 Task: Use the formula "GOOGLETRANSLATE" in spreadsheet "Project portfolio".
Action: Mouse moved to (523, 367)
Screenshot: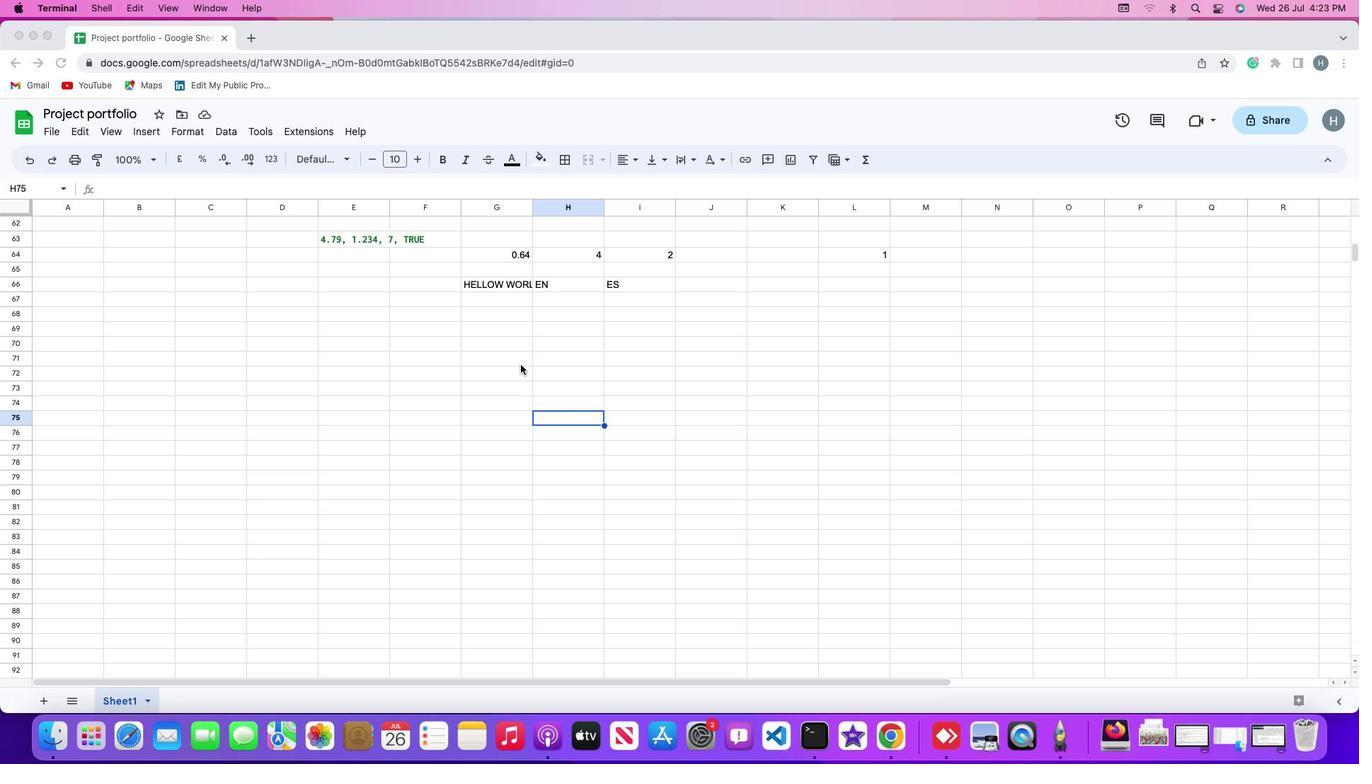 
Action: Mouse pressed left at (523, 367)
Screenshot: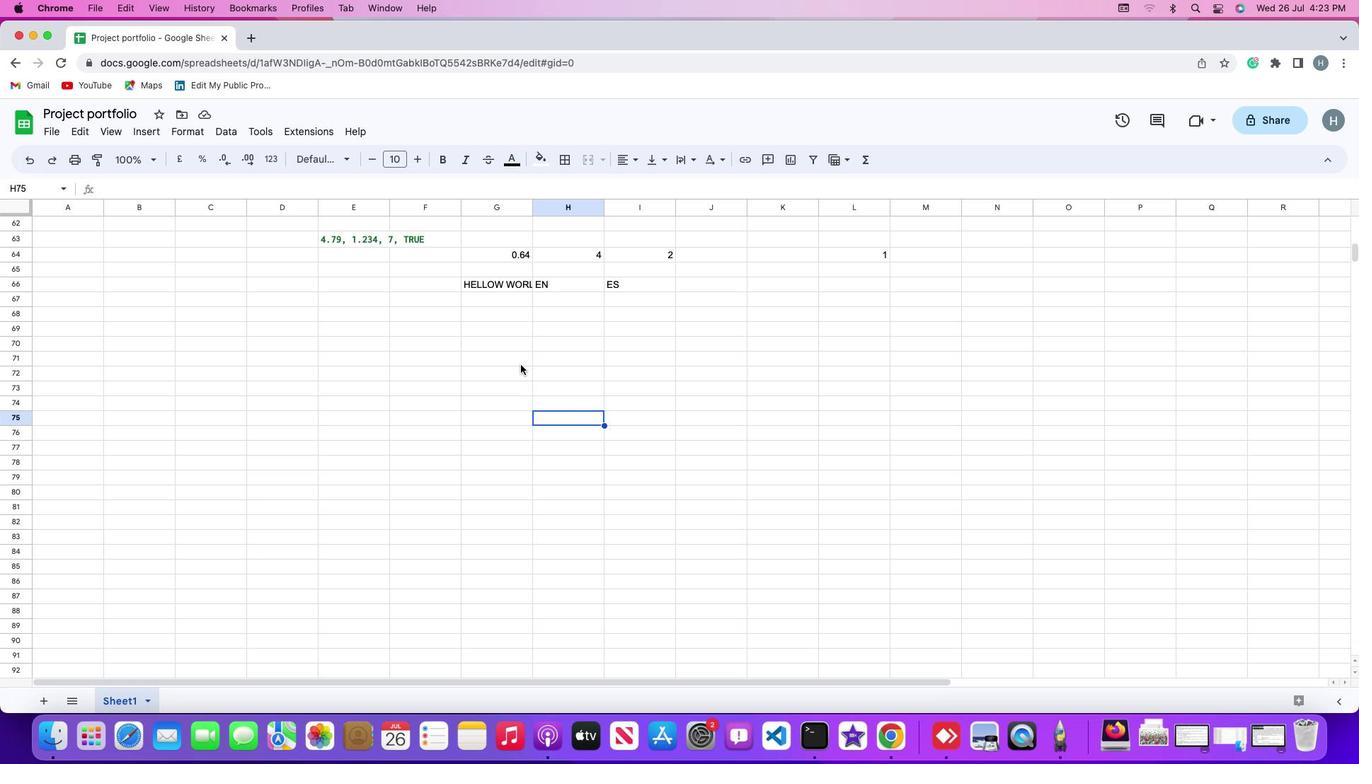 
Action: Mouse moved to (523, 334)
Screenshot: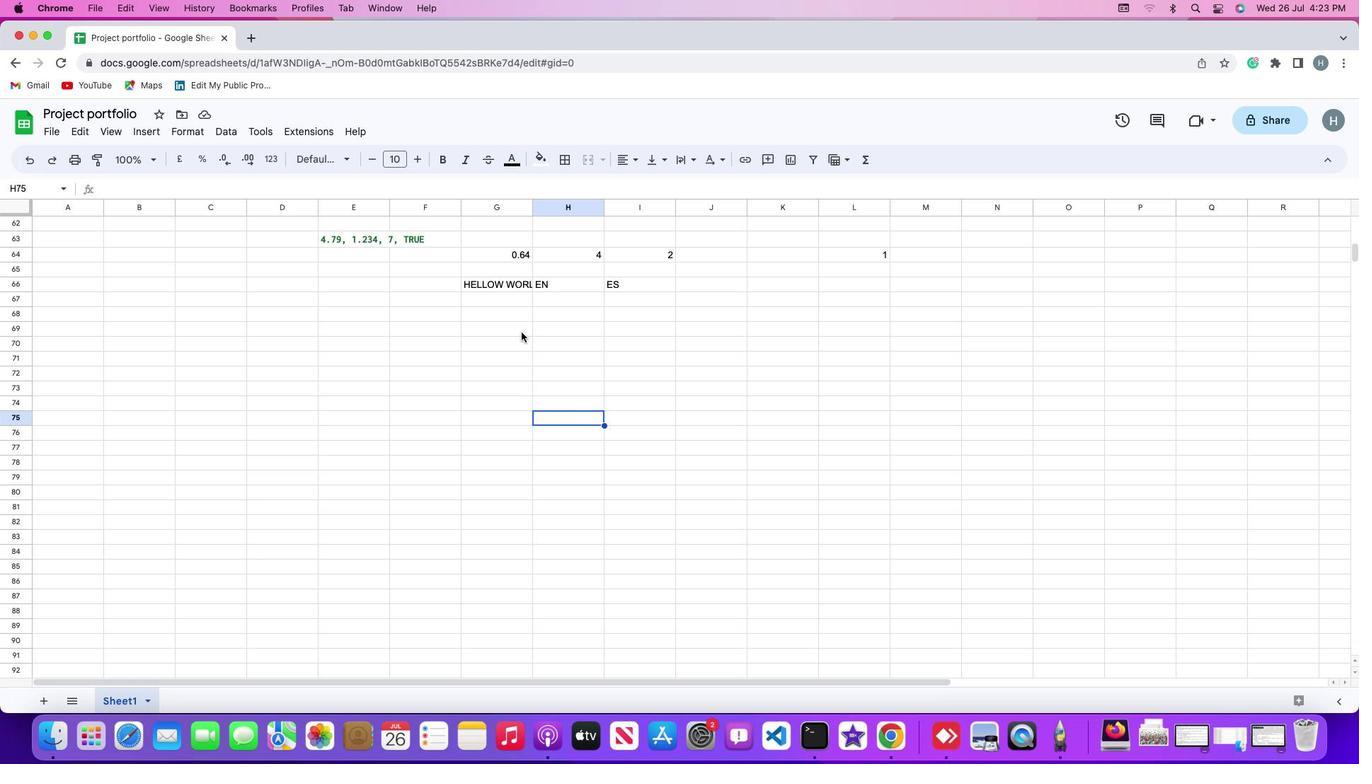 
Action: Mouse pressed left at (523, 334)
Screenshot: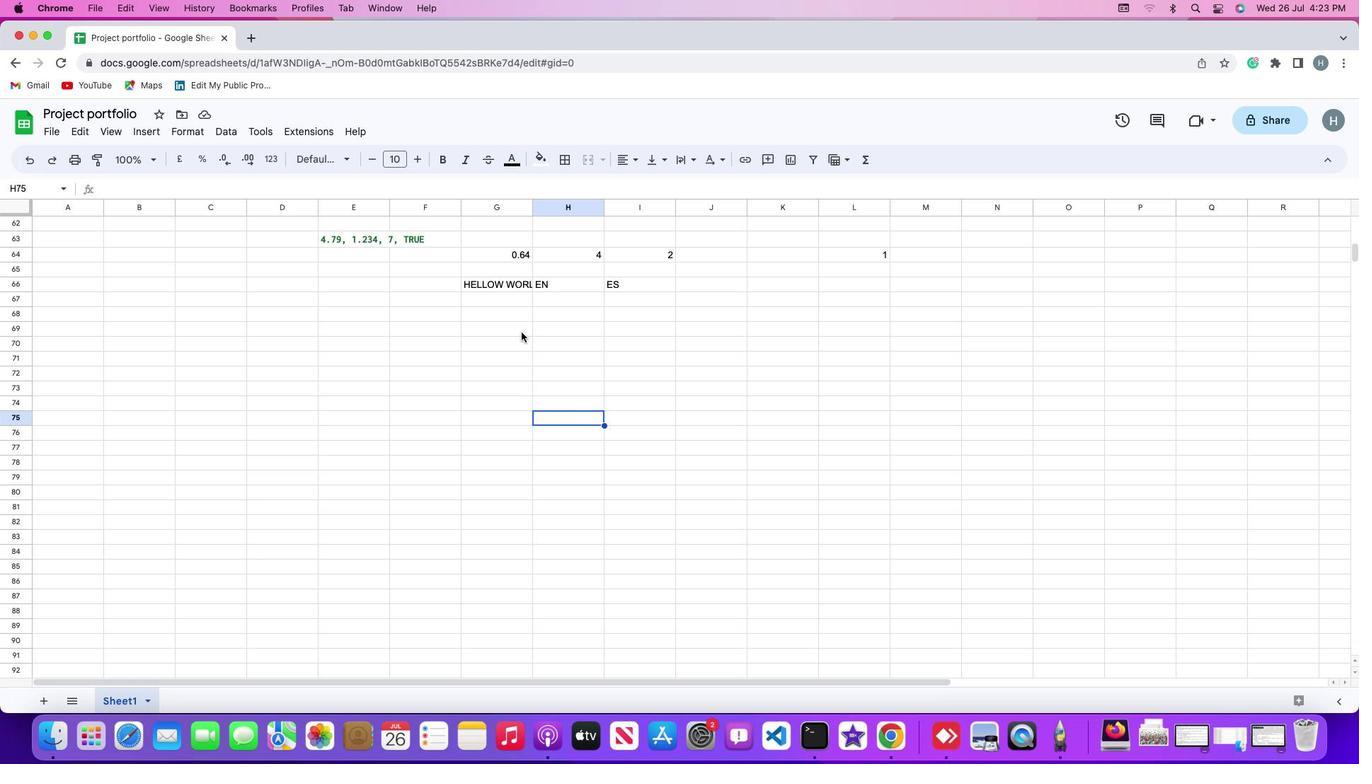 
Action: Mouse moved to (155, 132)
Screenshot: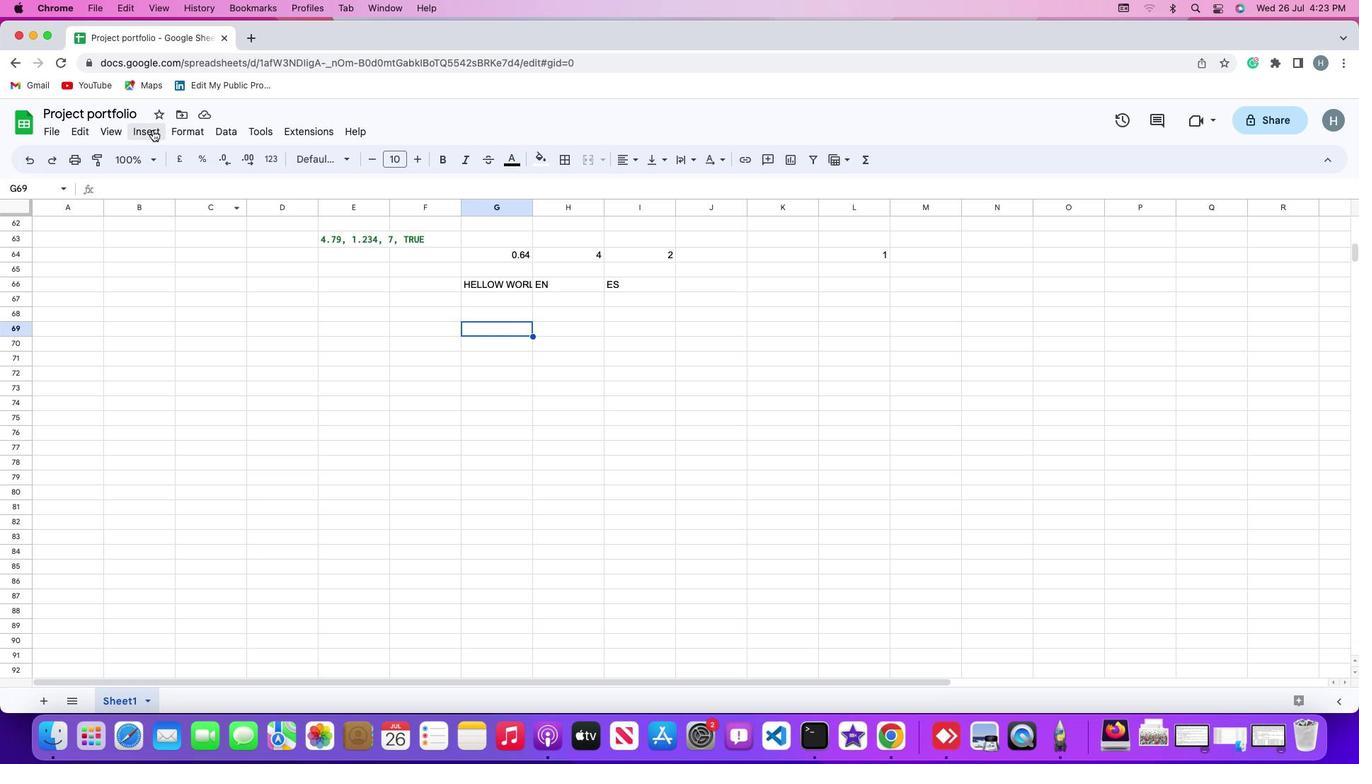 
Action: Mouse pressed left at (155, 132)
Screenshot: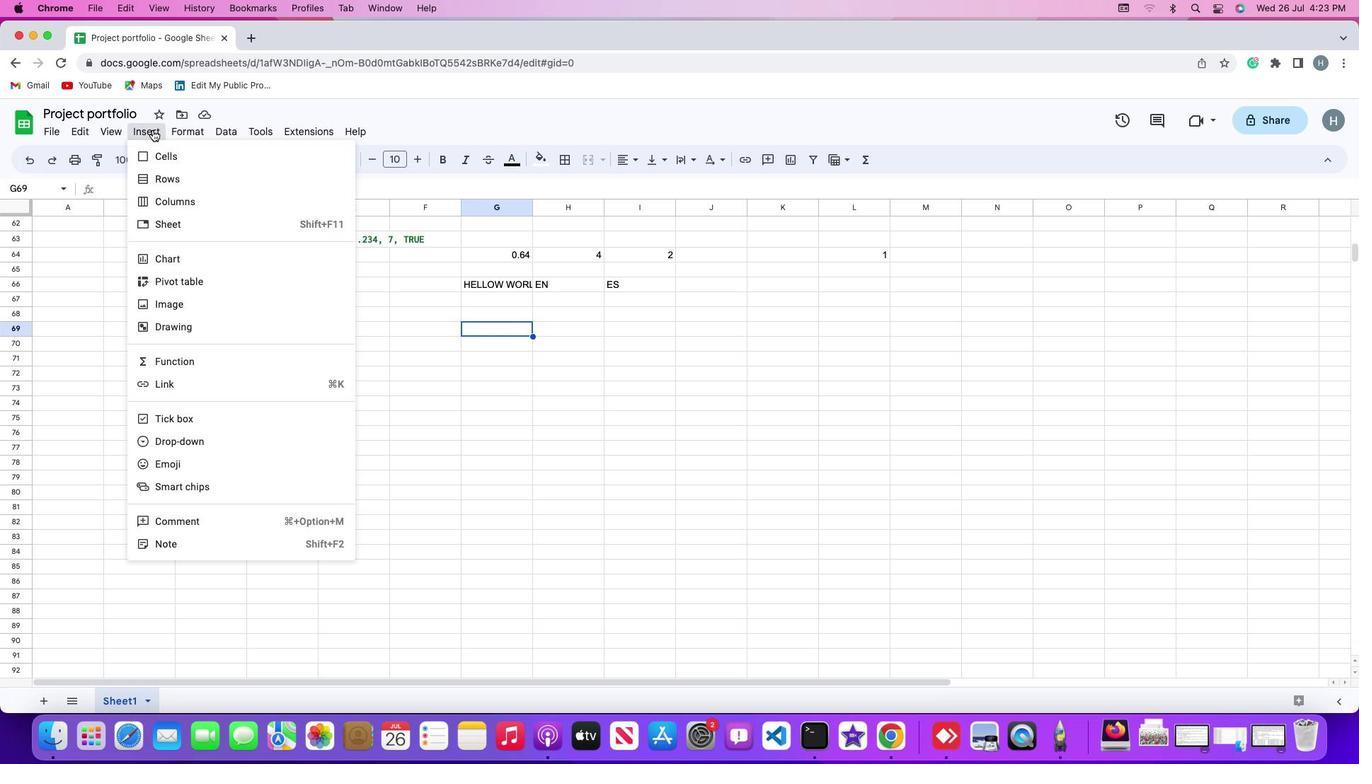 
Action: Mouse moved to (176, 362)
Screenshot: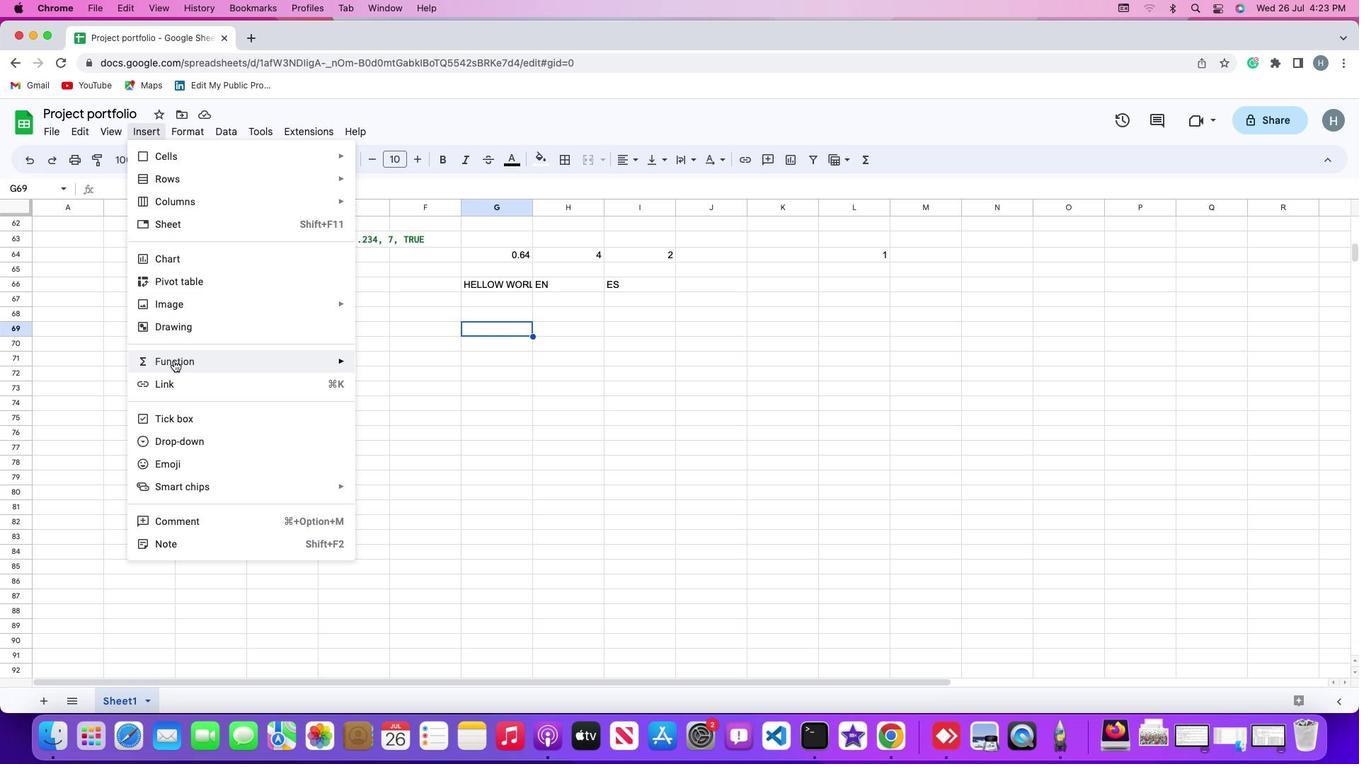 
Action: Mouse pressed left at (176, 362)
Screenshot: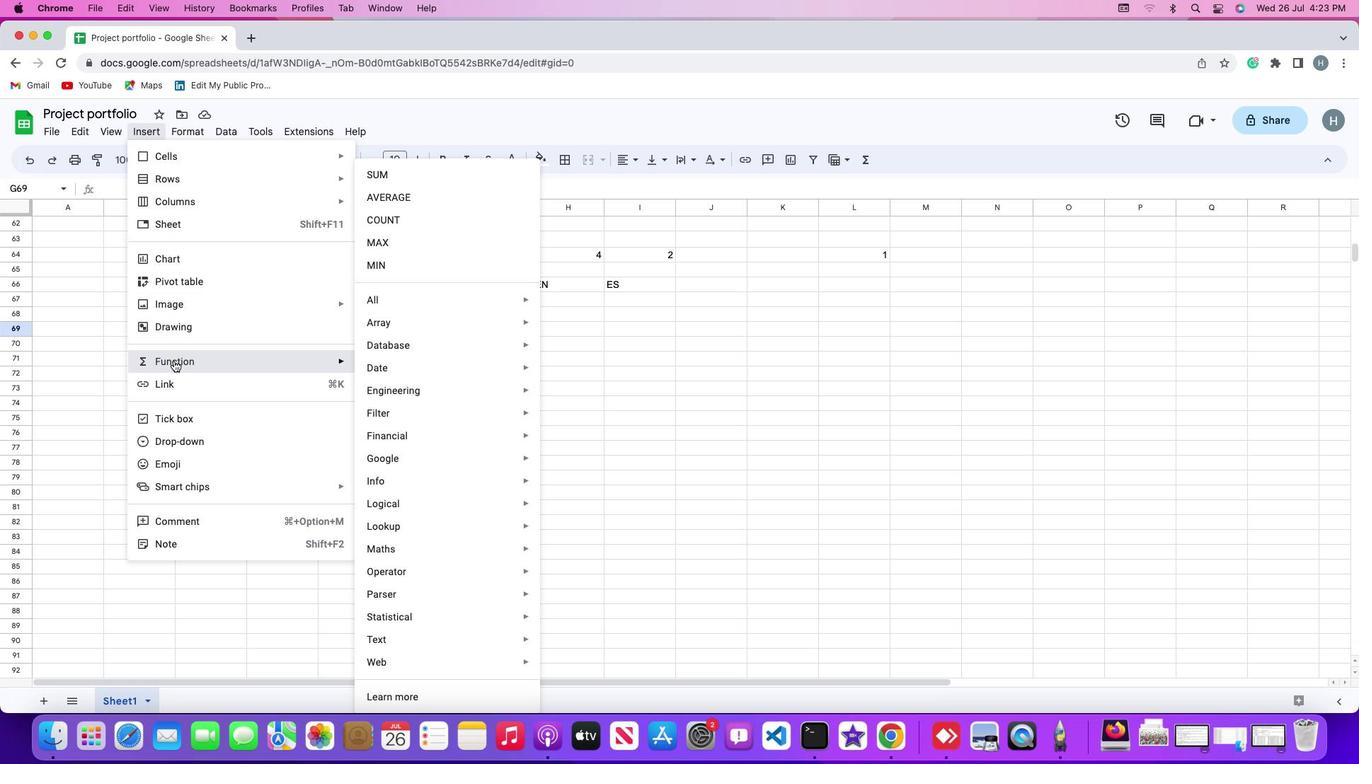 
Action: Mouse moved to (470, 296)
Screenshot: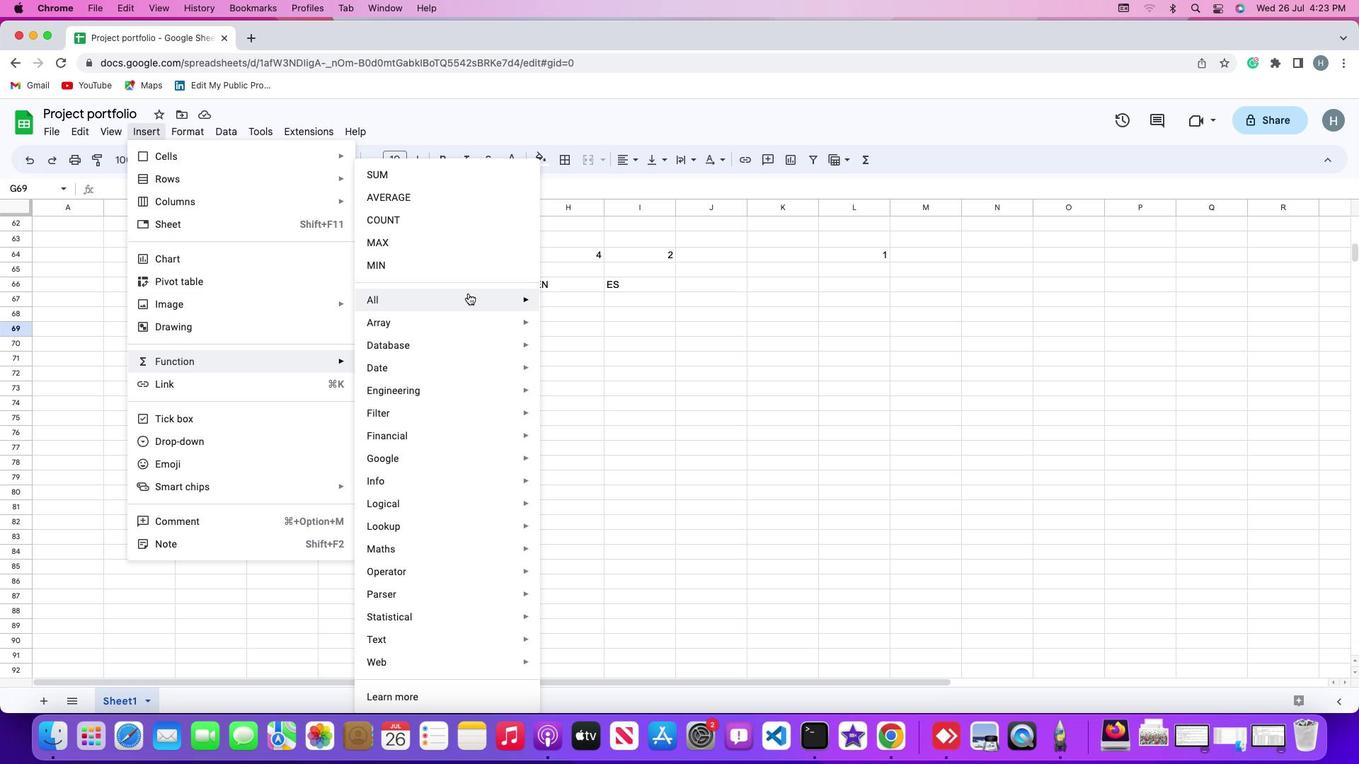 
Action: Mouse pressed left at (470, 296)
Screenshot: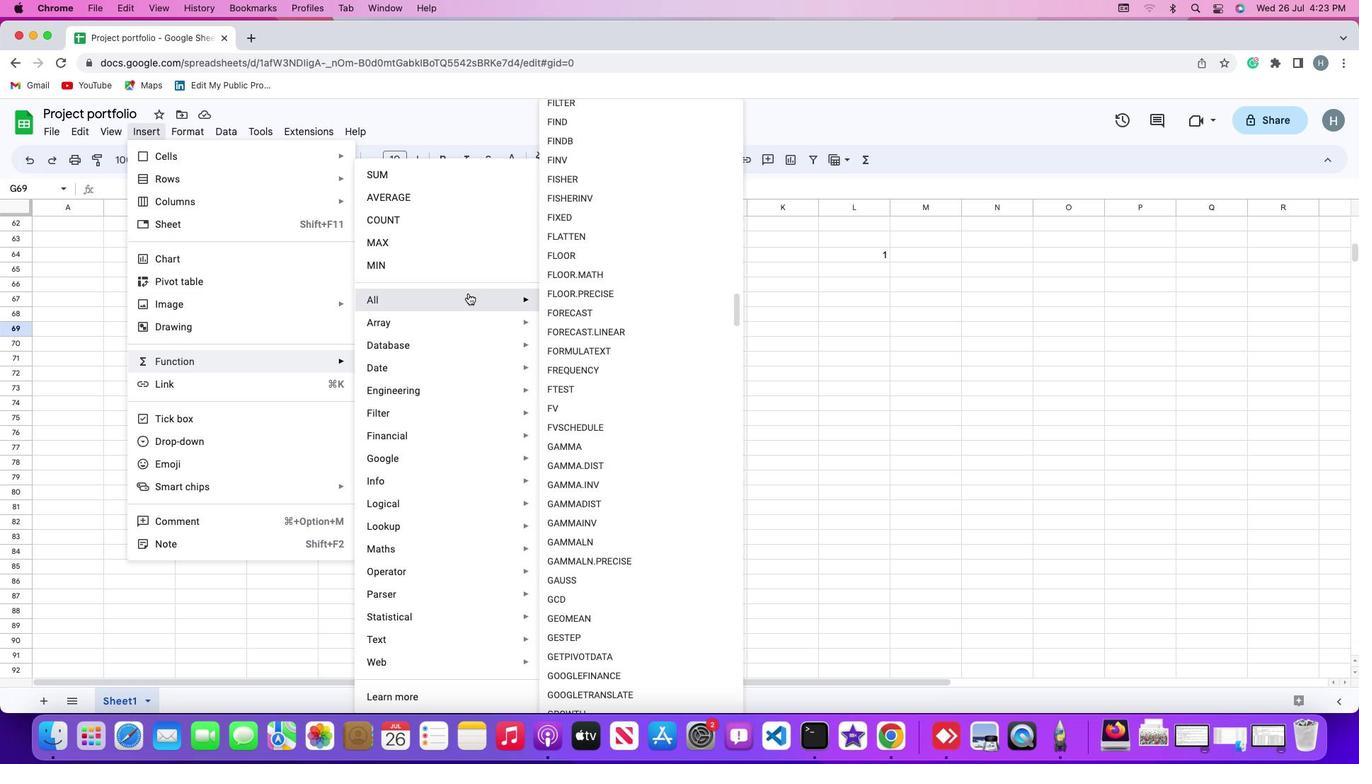 
Action: Mouse moved to (594, 702)
Screenshot: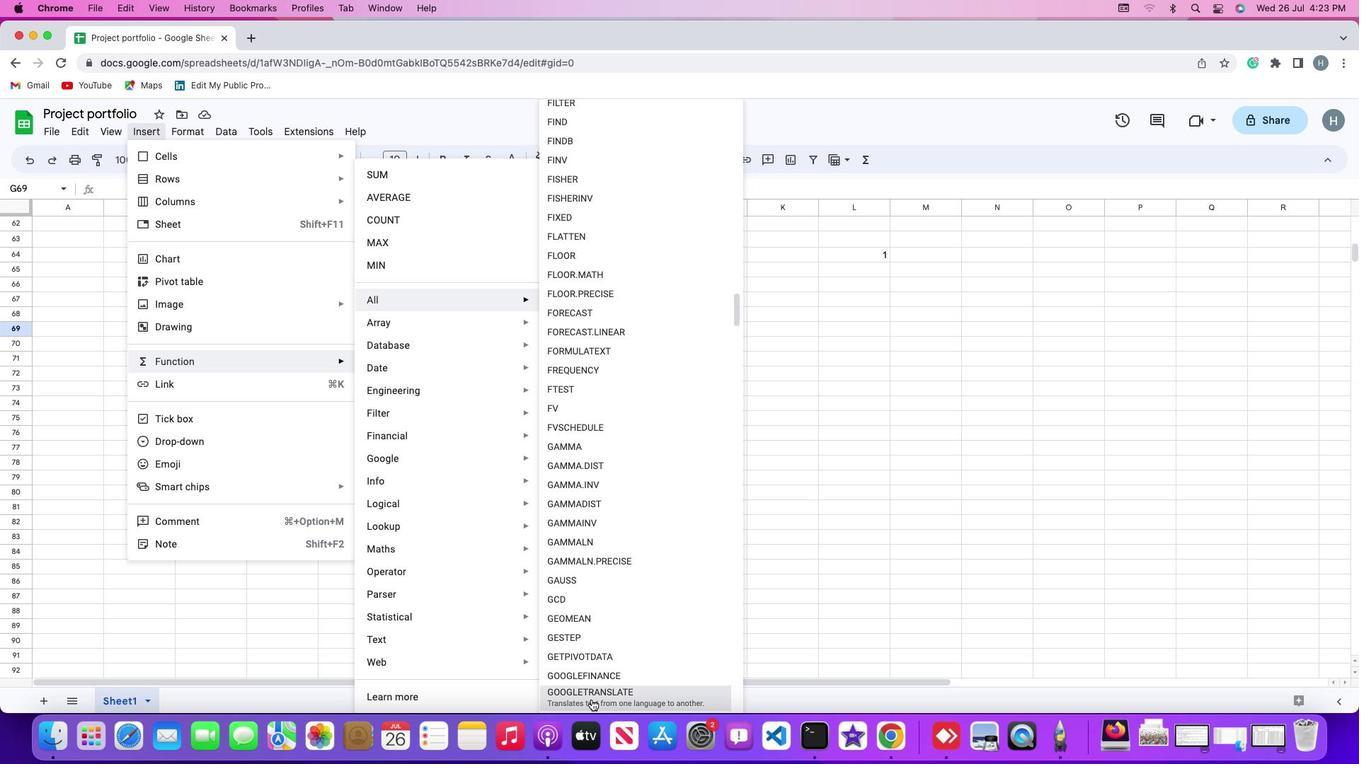 
Action: Mouse pressed left at (594, 702)
Screenshot: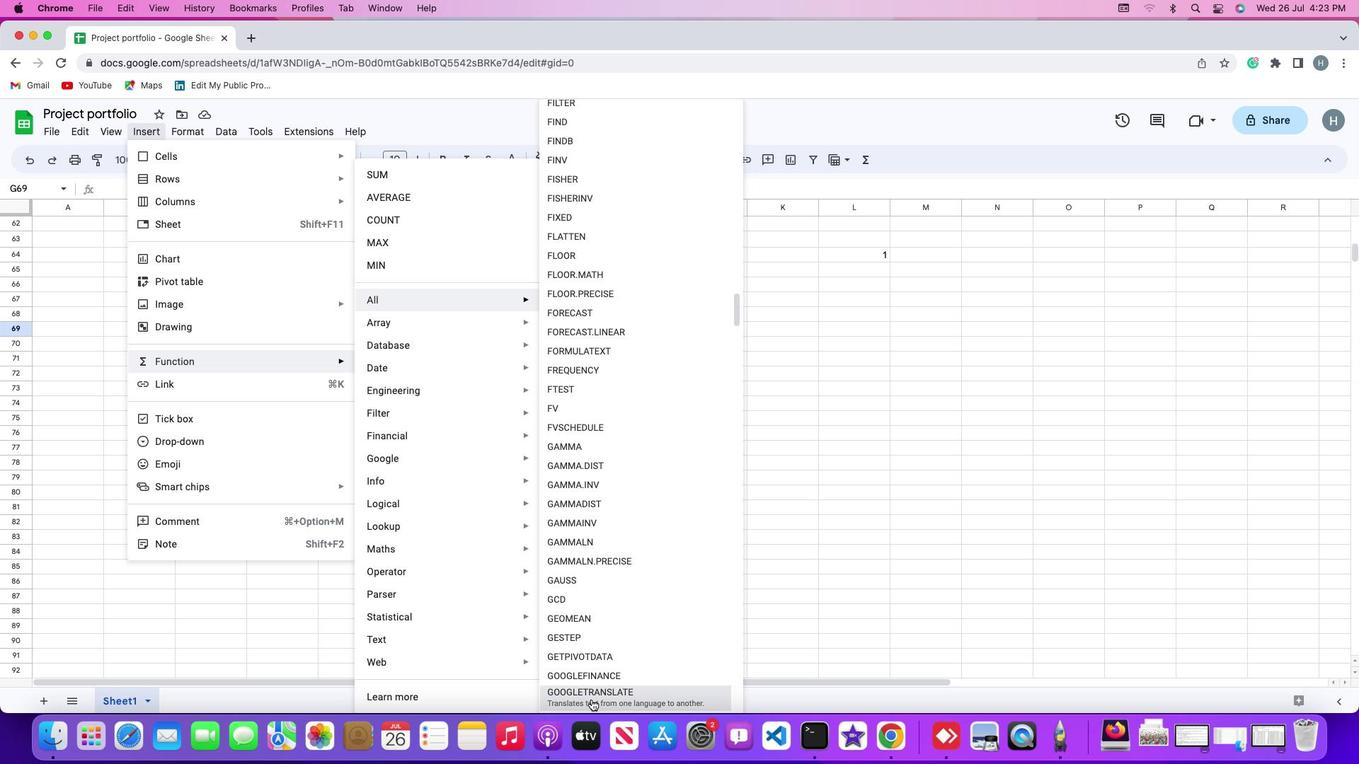 
Action: Mouse moved to (514, 288)
Screenshot: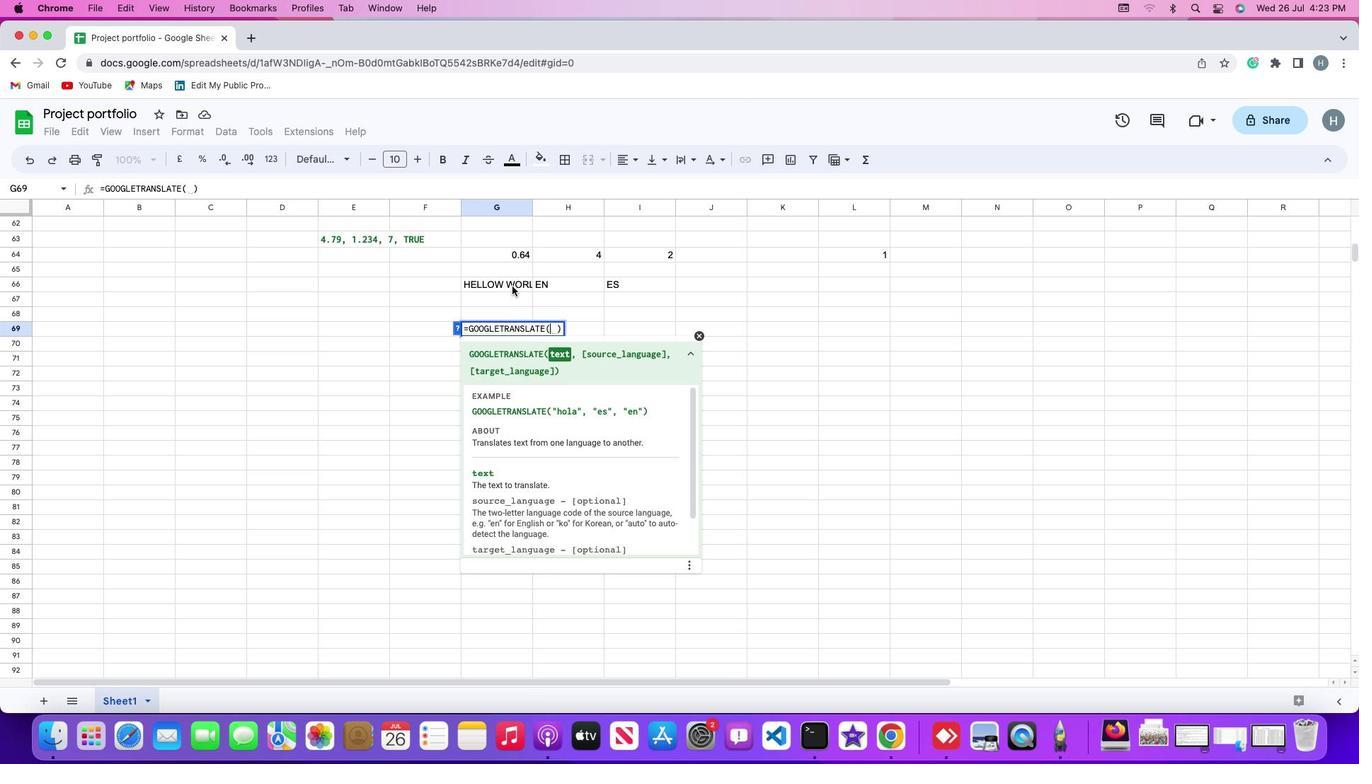 
Action: Mouse pressed left at (514, 288)
Screenshot: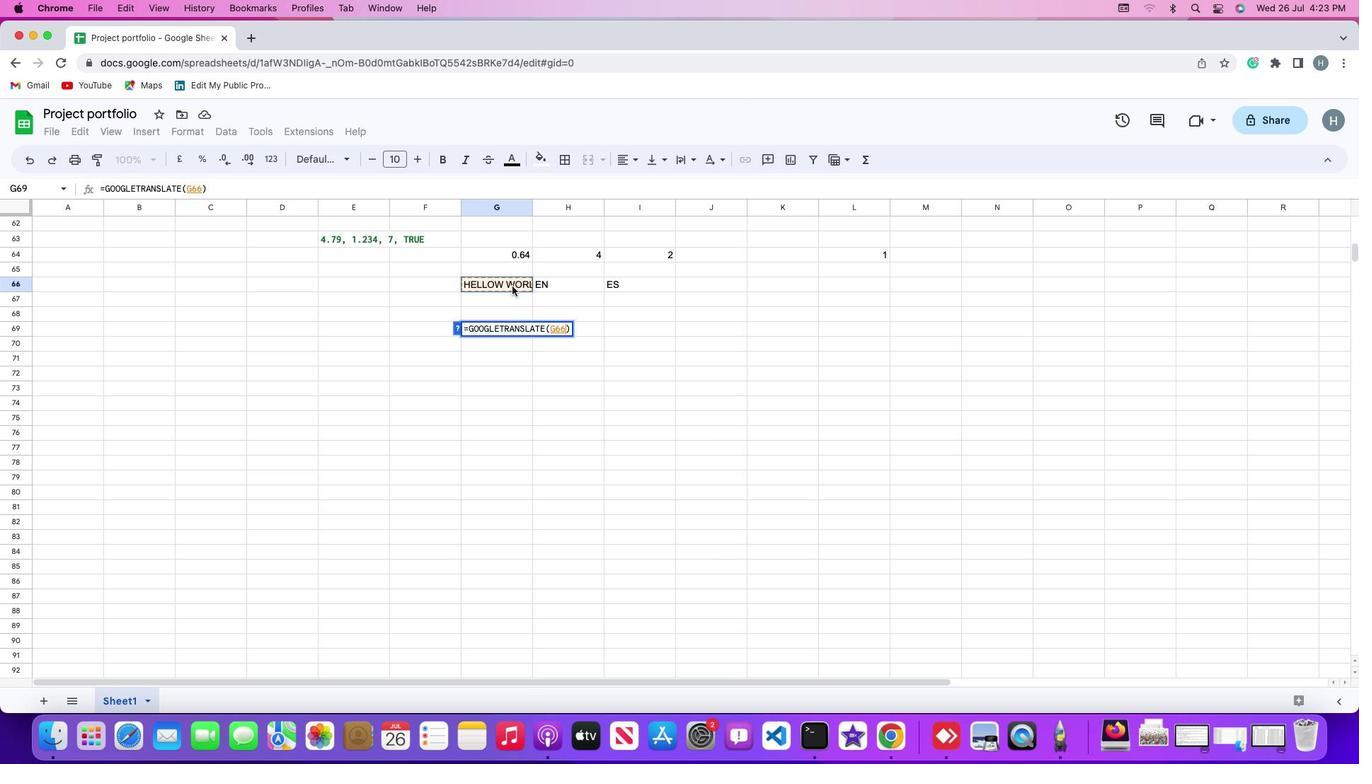 
Action: Key pressed ','
Screenshot: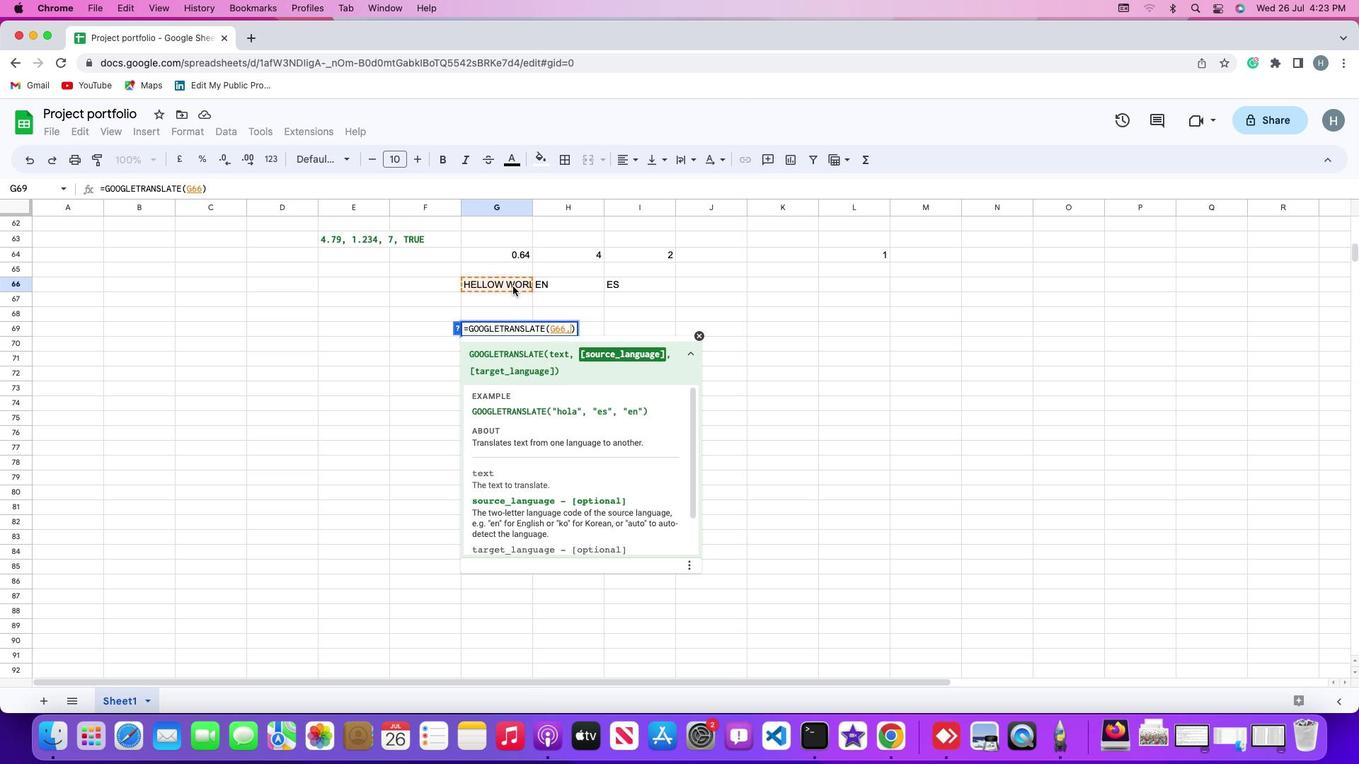 
Action: Mouse moved to (571, 286)
Screenshot: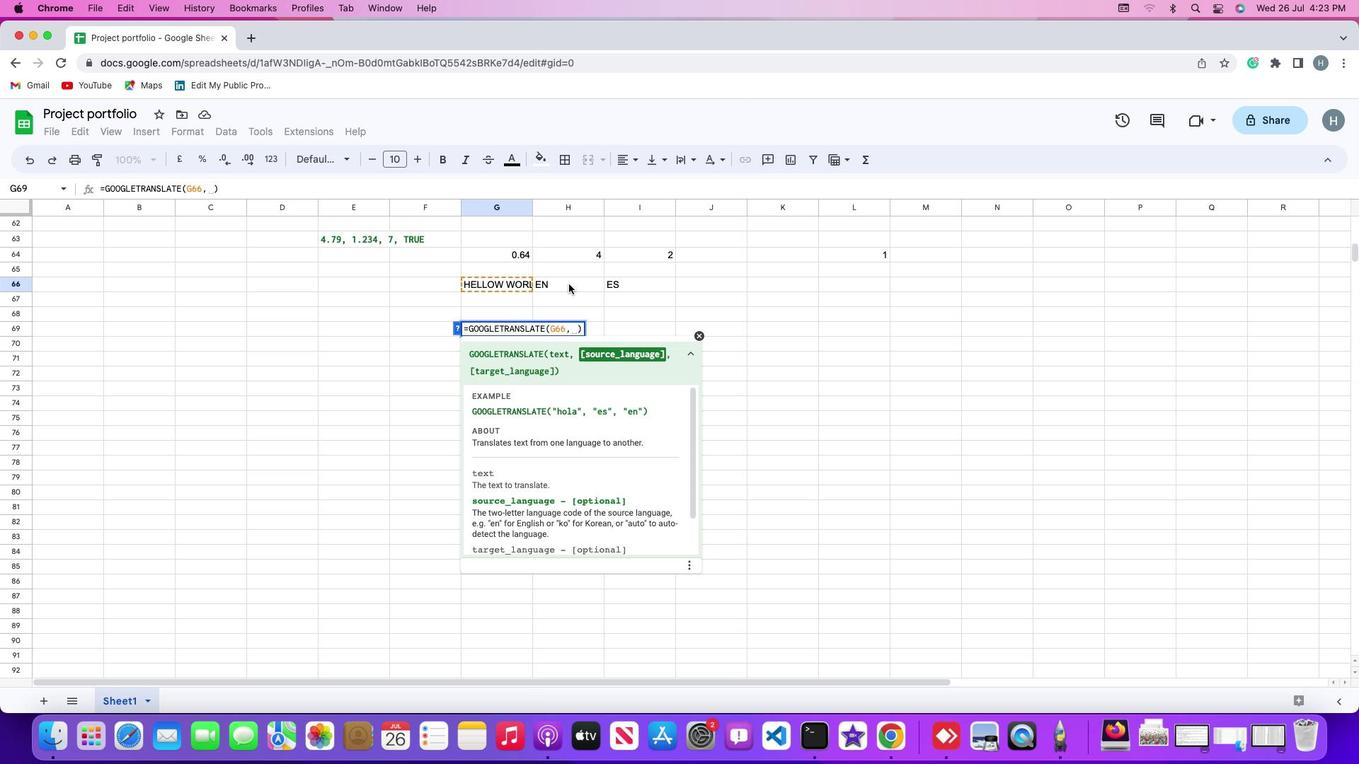 
Action: Mouse pressed left at (571, 286)
Screenshot: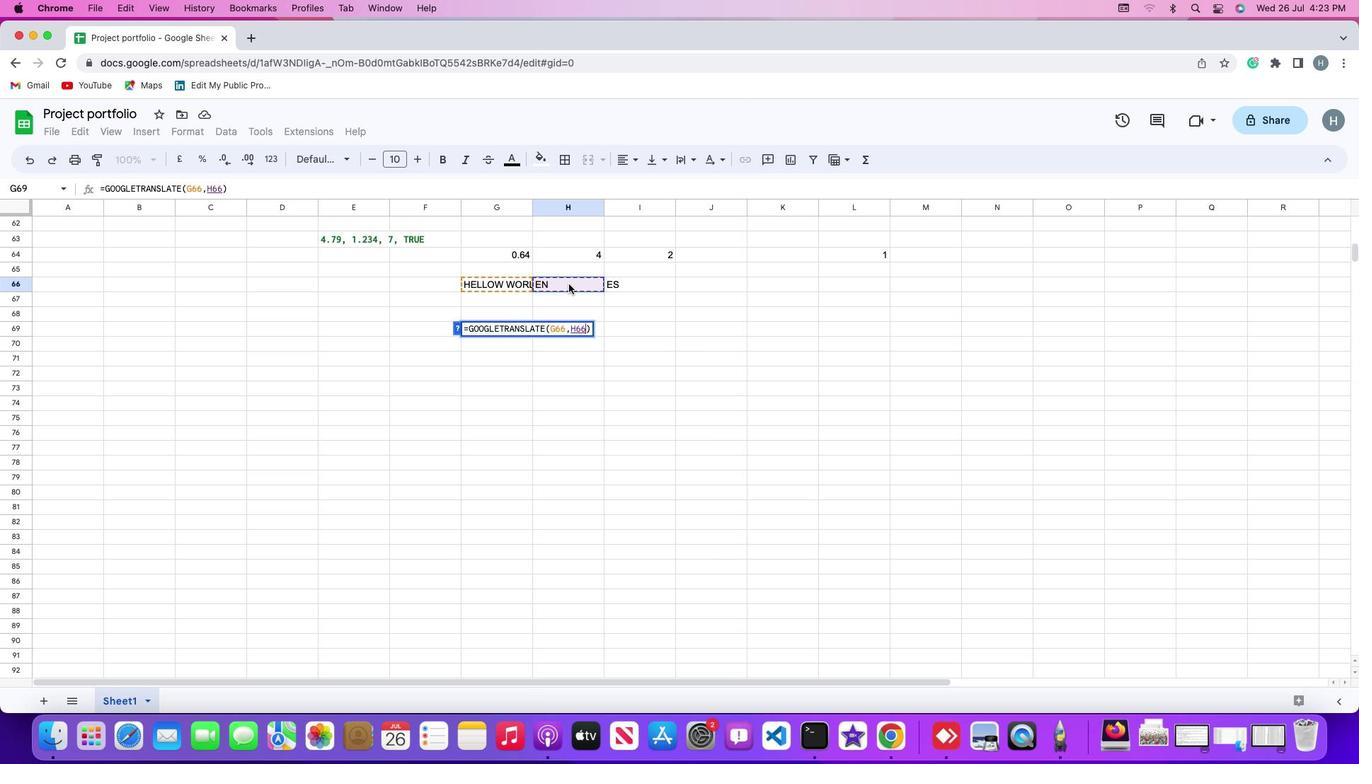 
Action: Key pressed ','
Screenshot: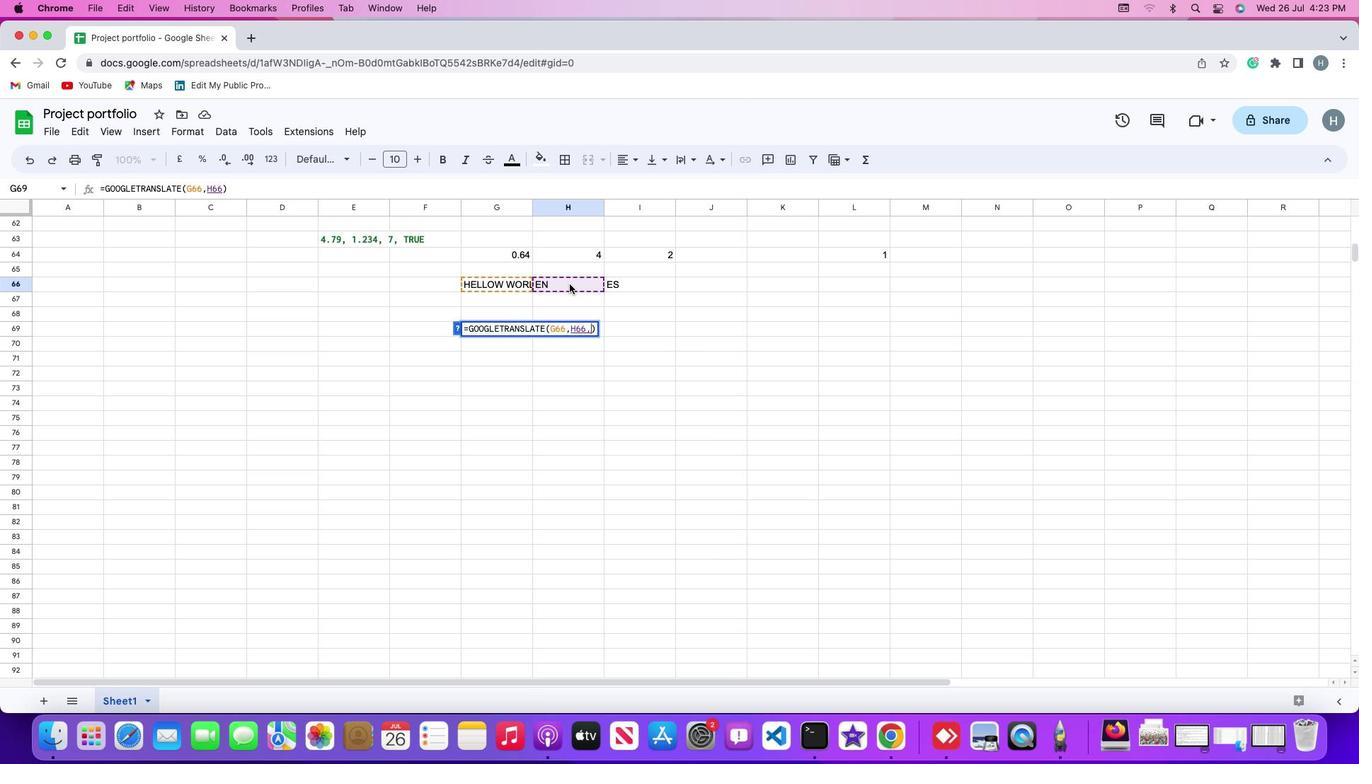 
Action: Mouse moved to (625, 285)
Screenshot: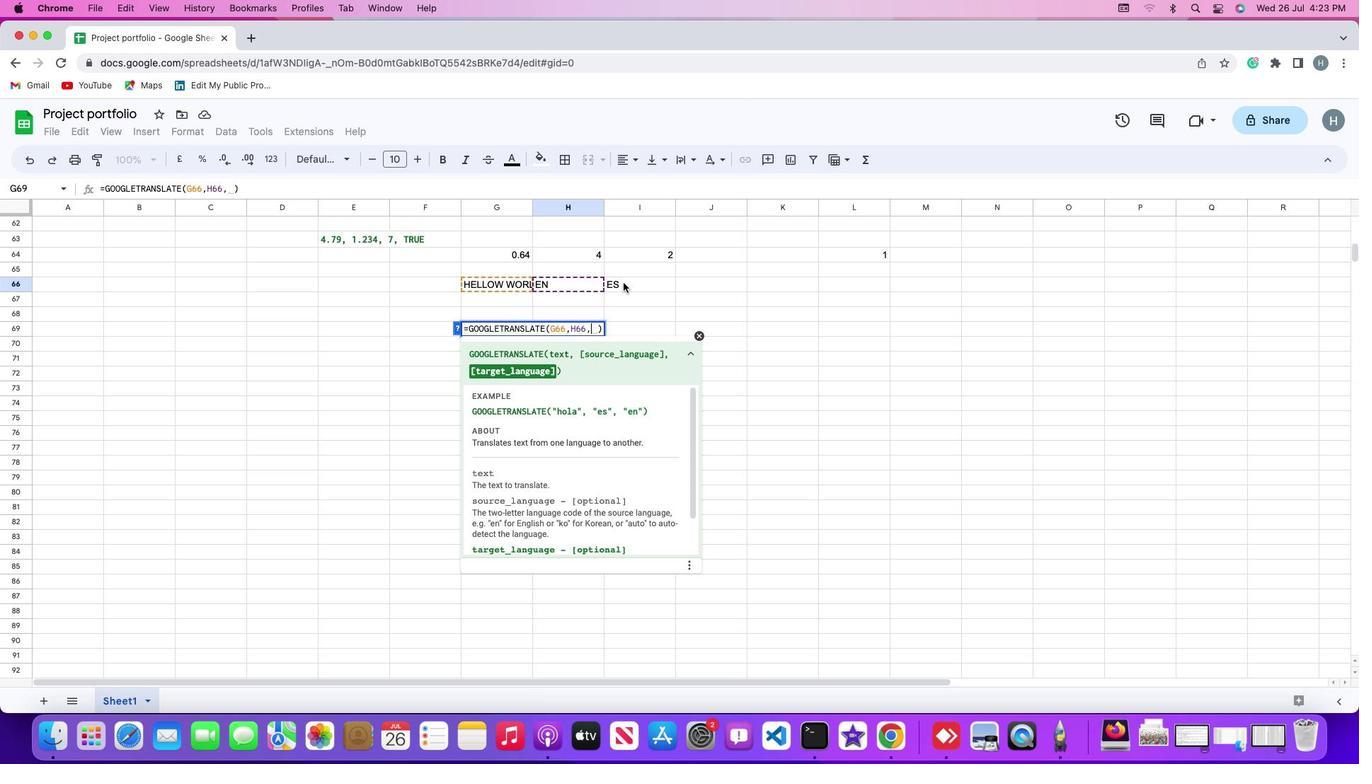 
Action: Mouse pressed left at (625, 285)
Screenshot: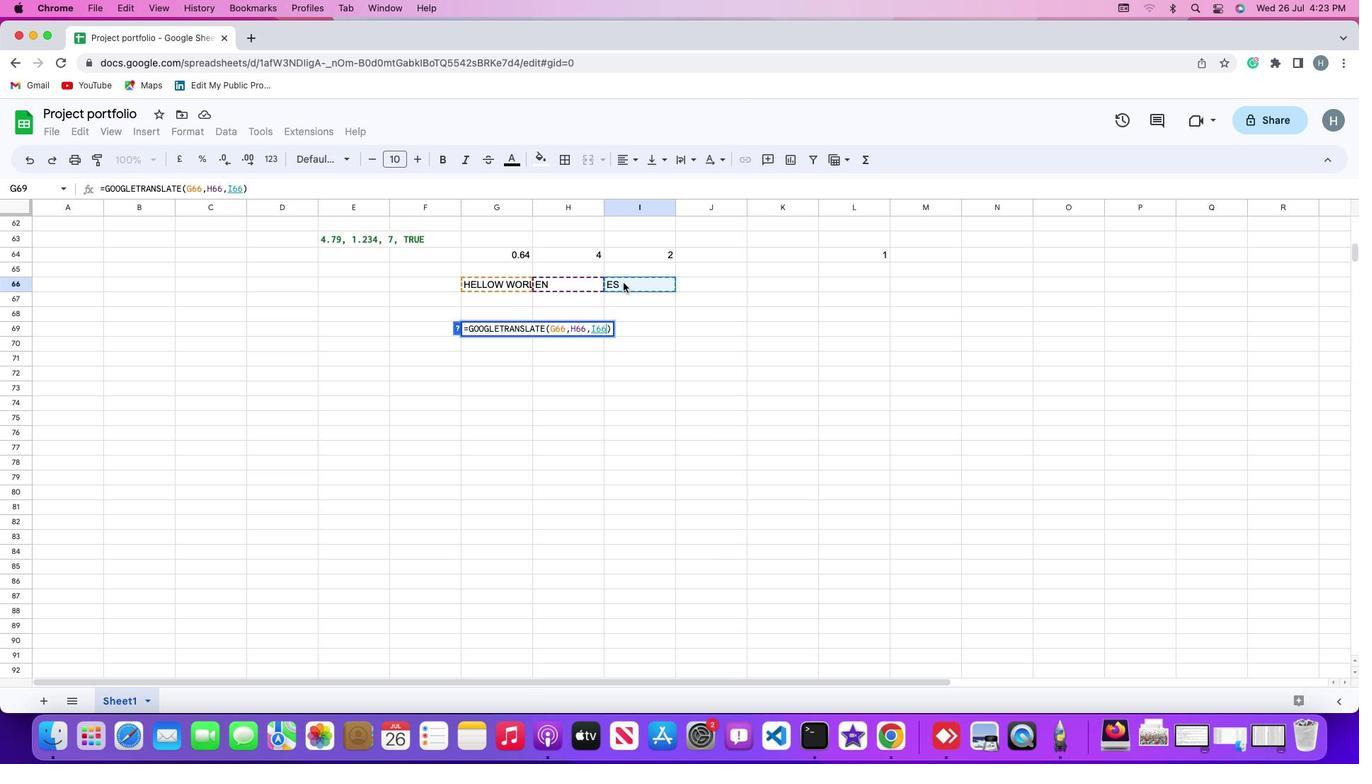 
Action: Mouse moved to (625, 285)
Screenshot: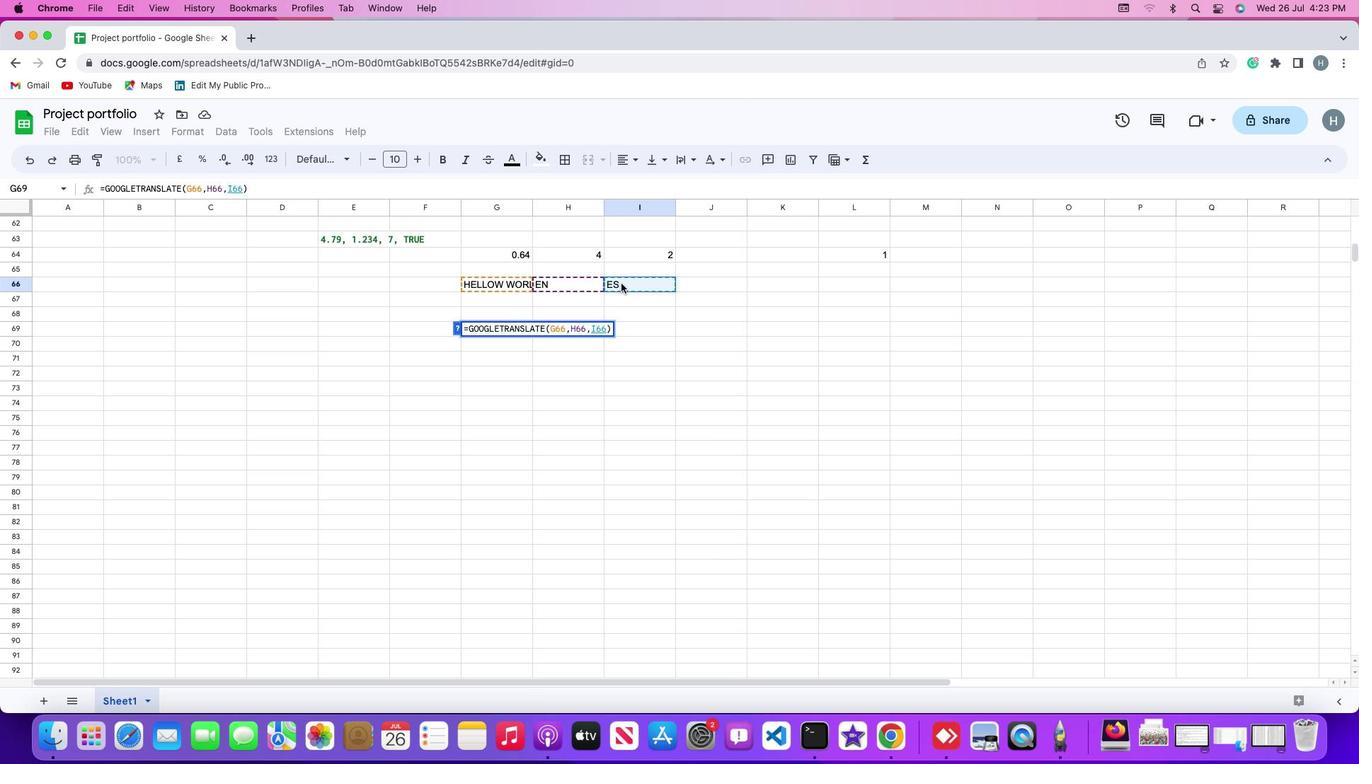 
Action: Key pressed Key.enter
Screenshot: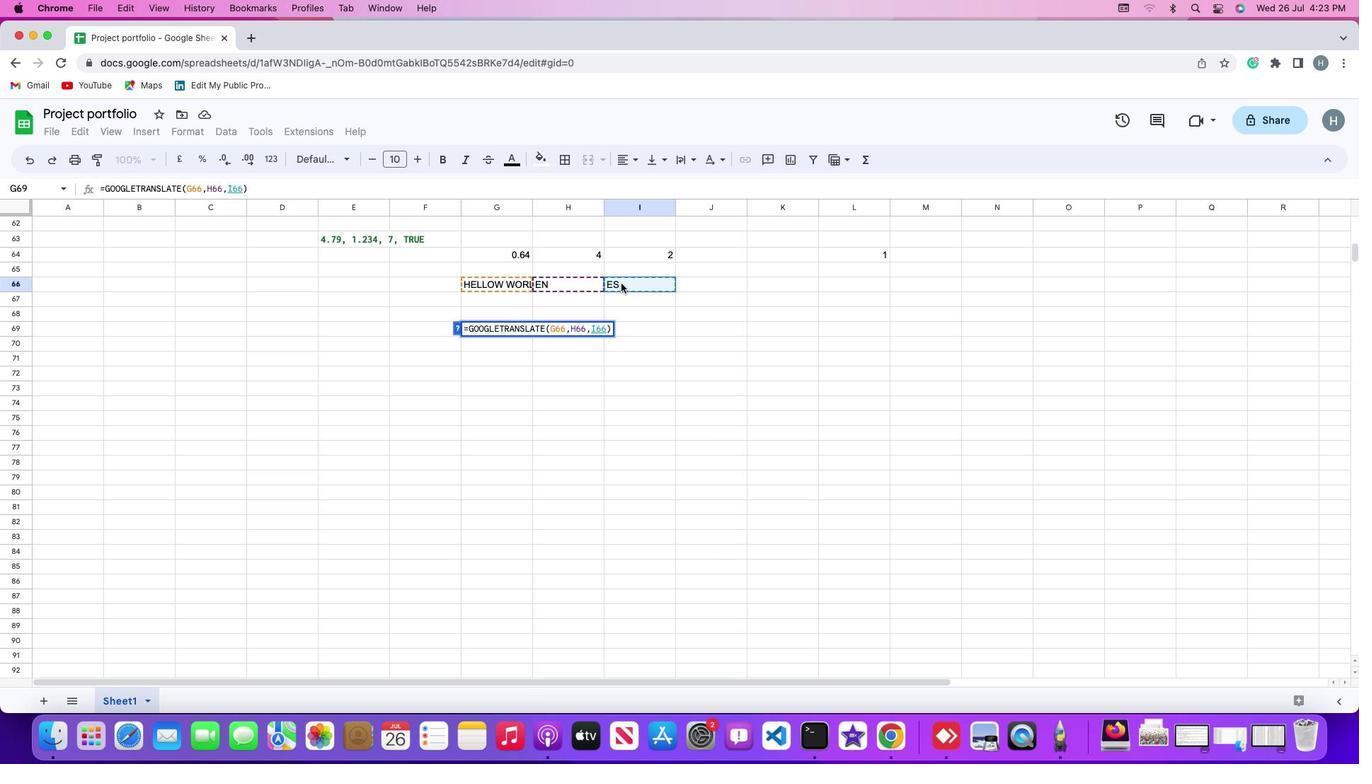 
Action: Mouse moved to (617, 290)
Screenshot: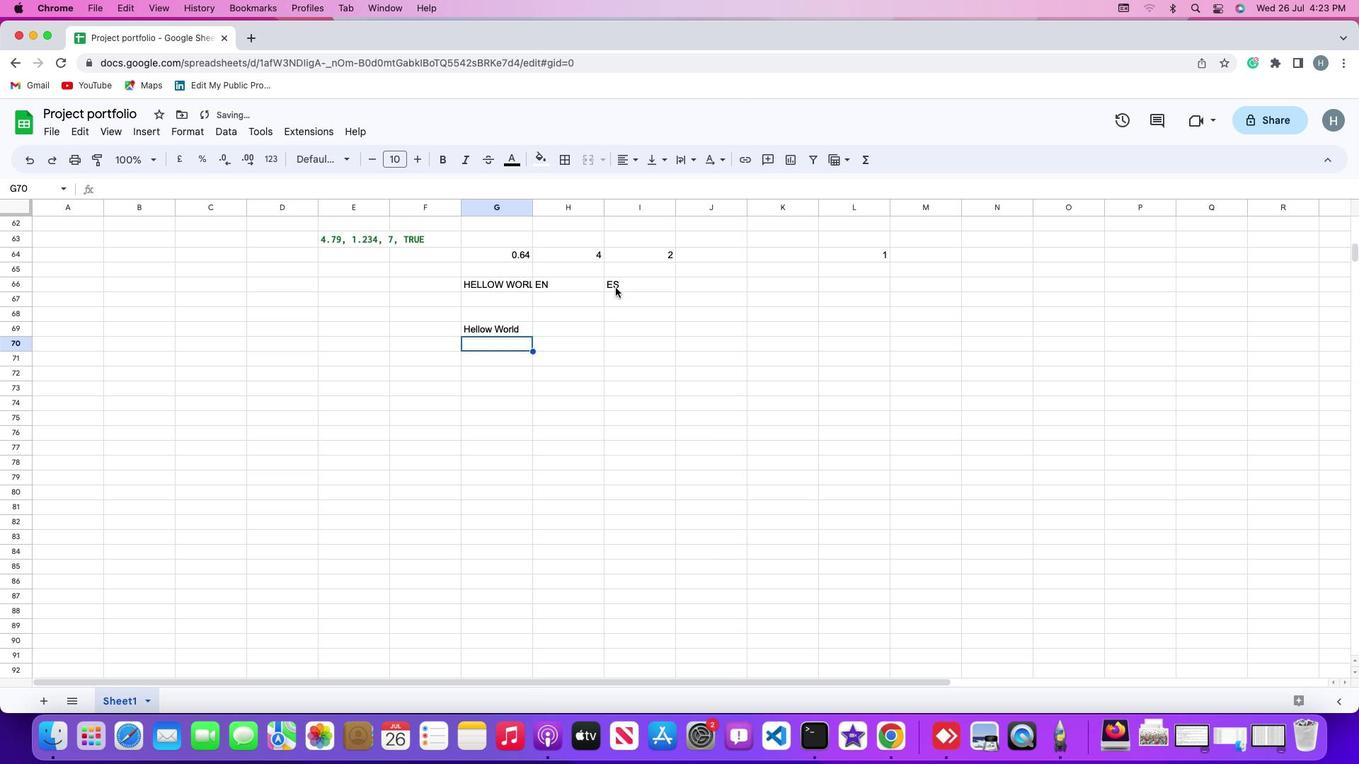
